 Task: Create a sub task Release to Production / Go Live for the task  Improve the appâ€™s compatibility with different screen sizes and resolutions in the project UltraTech , assign it to team member softage.8@softage.net and update the status of the sub task to  Completed , set the priority of the sub task to High.
Action: Mouse moved to (58, 395)
Screenshot: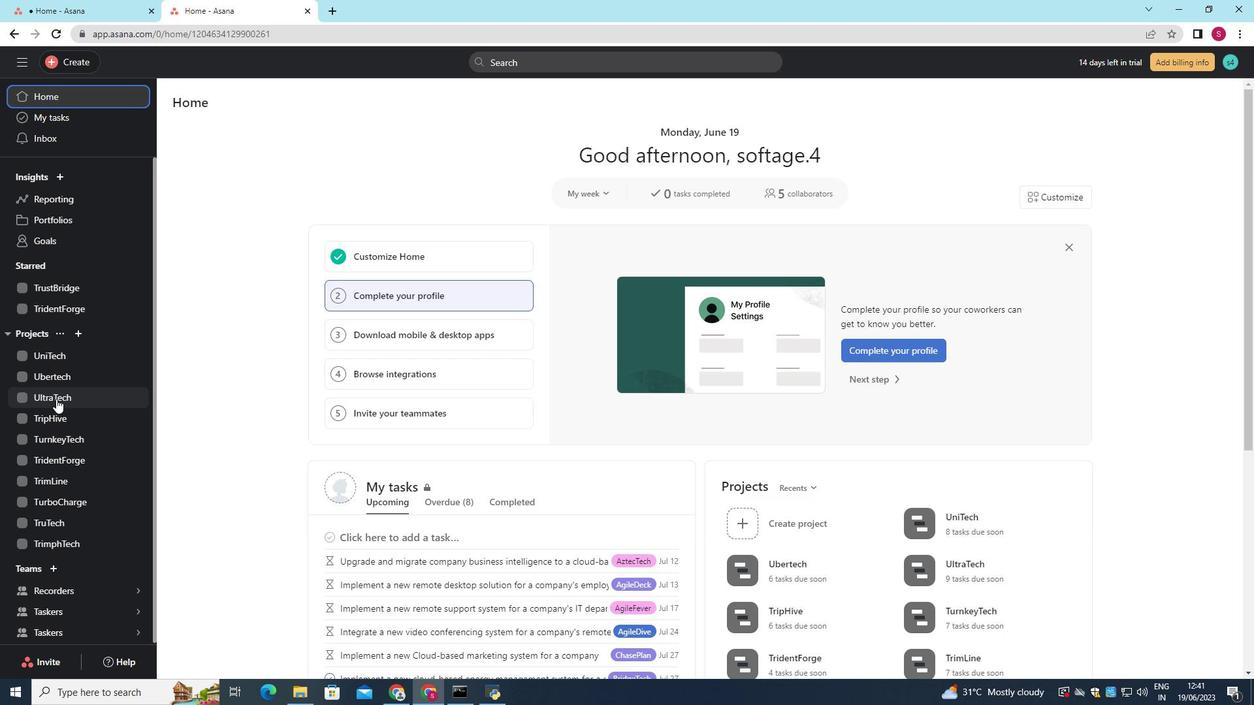 
Action: Mouse pressed left at (58, 395)
Screenshot: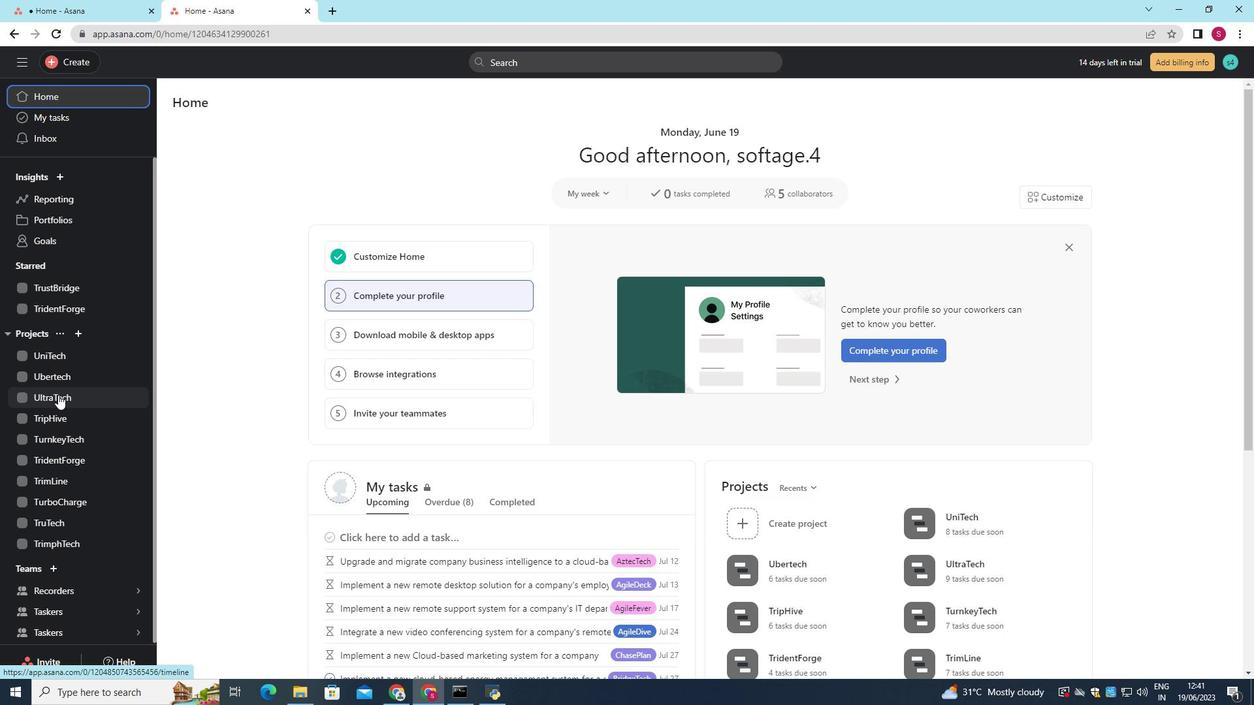 
Action: Mouse moved to (496, 338)
Screenshot: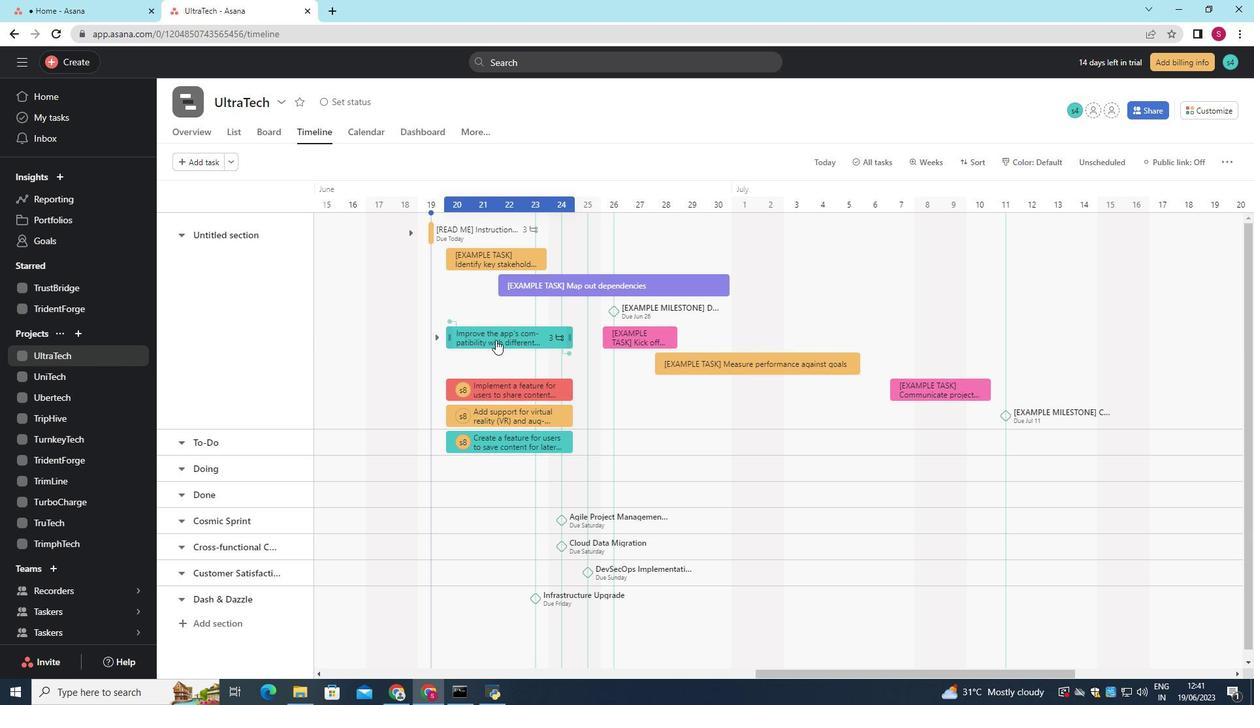 
Action: Mouse pressed left at (496, 338)
Screenshot: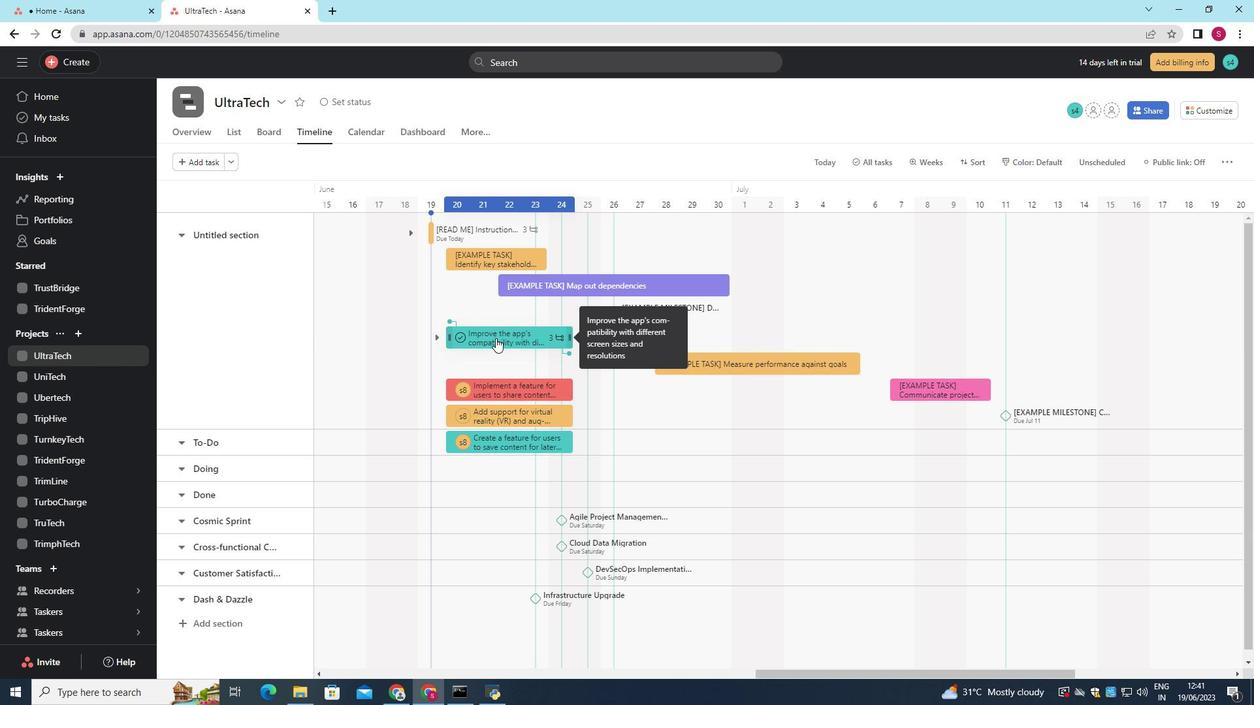 
Action: Mouse moved to (997, 484)
Screenshot: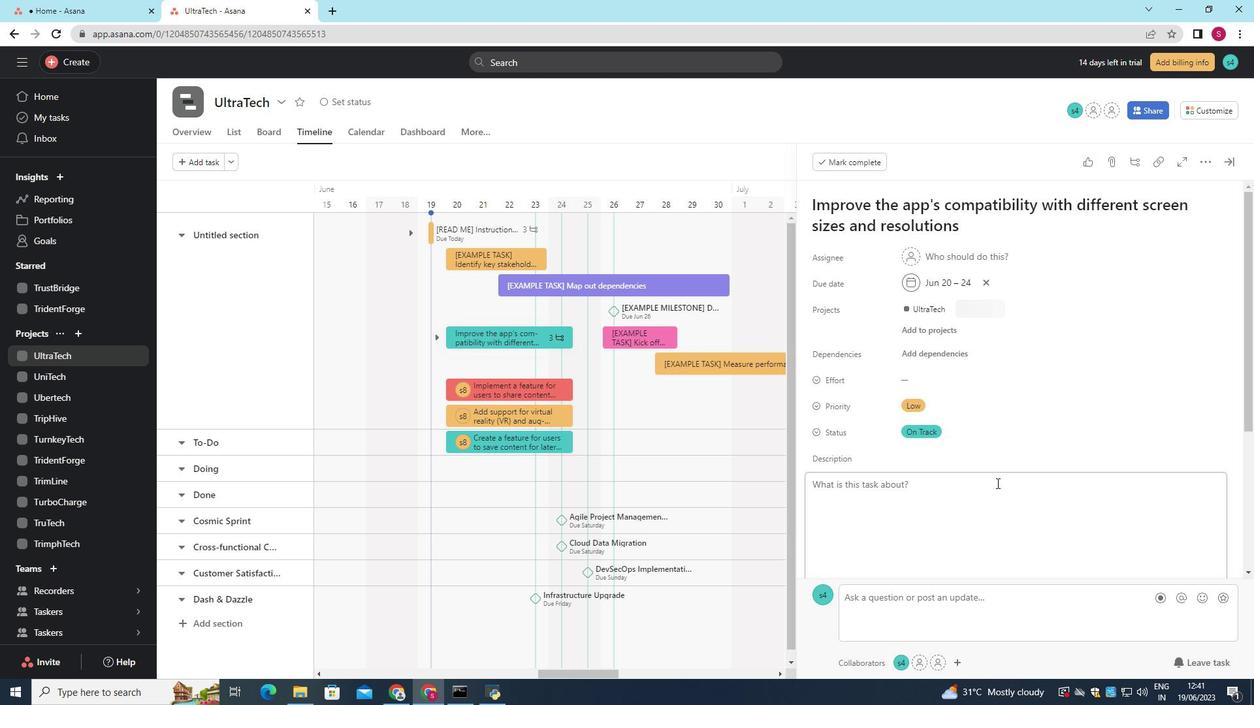 
Action: Mouse scrolled (997, 484) with delta (0, 0)
Screenshot: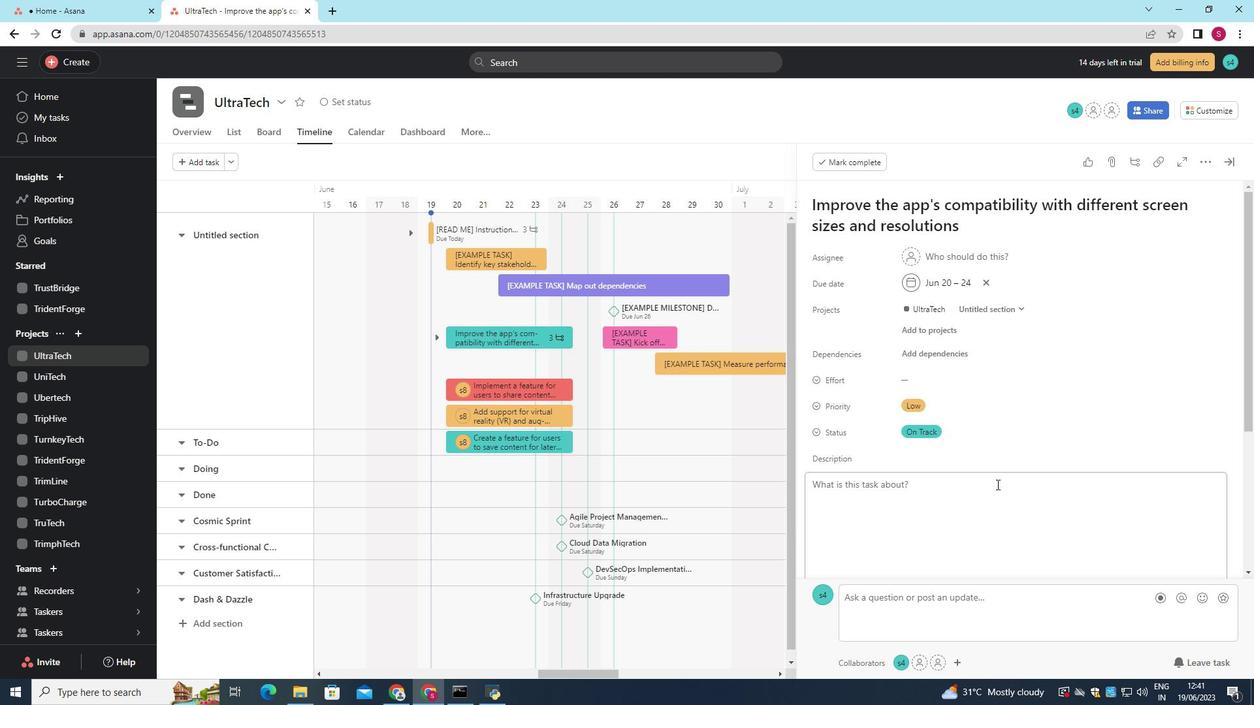 
Action: Mouse scrolled (997, 484) with delta (0, 0)
Screenshot: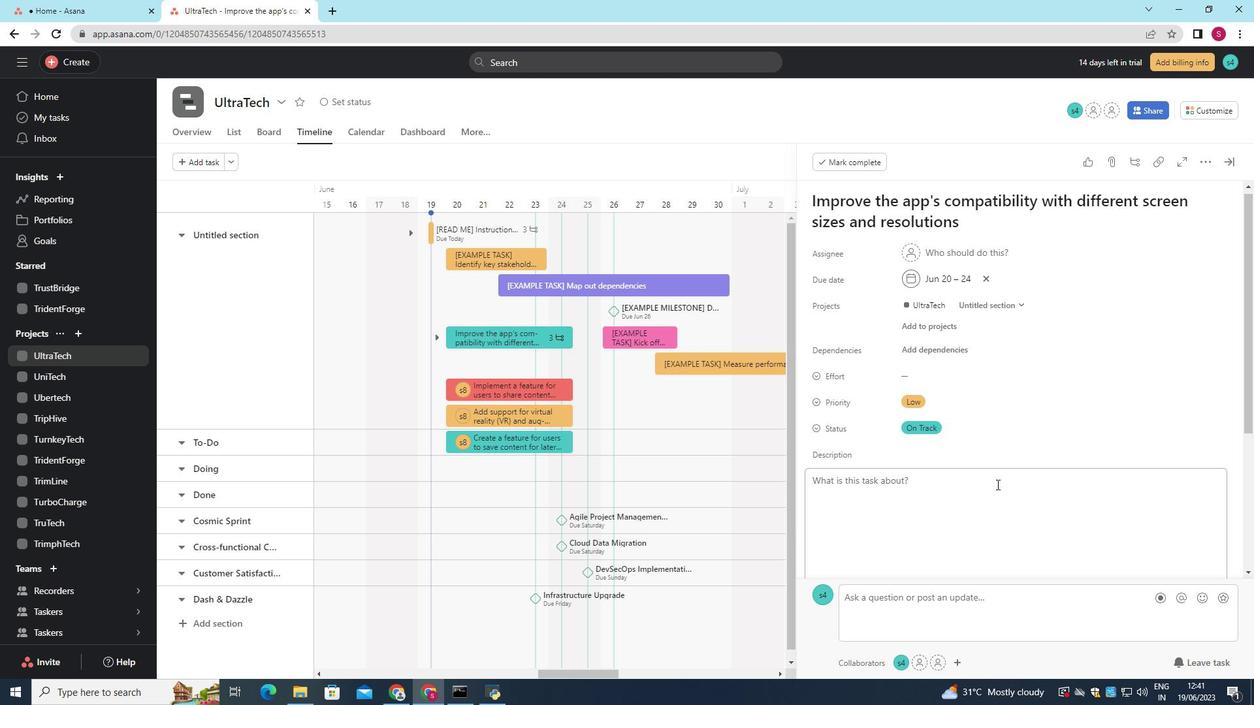 
Action: Mouse moved to (997, 485)
Screenshot: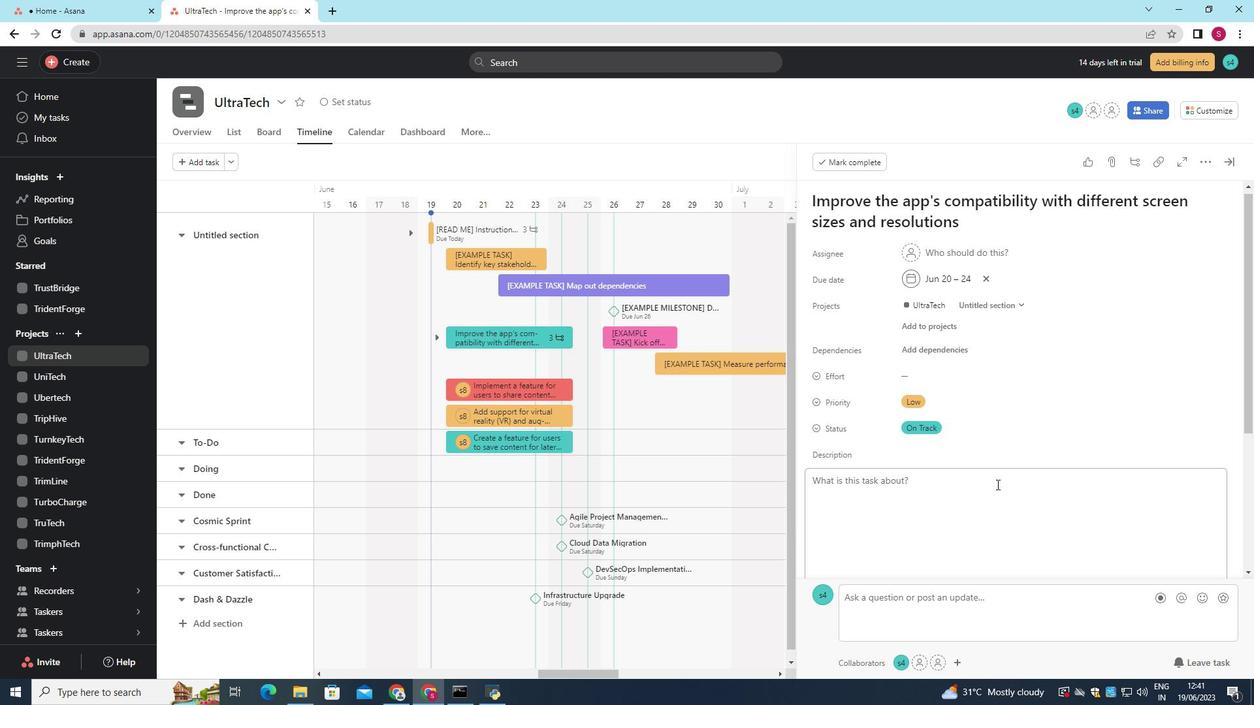 
Action: Mouse scrolled (997, 484) with delta (0, 0)
Screenshot: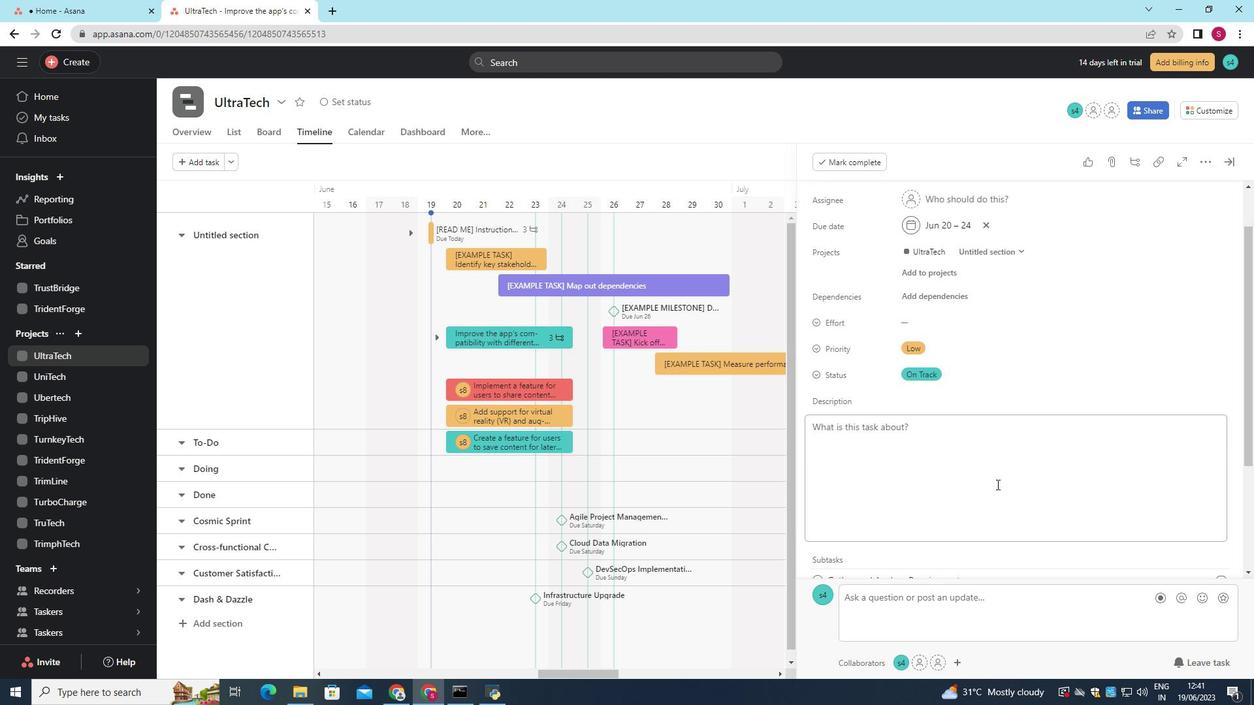 
Action: Mouse scrolled (997, 484) with delta (0, 0)
Screenshot: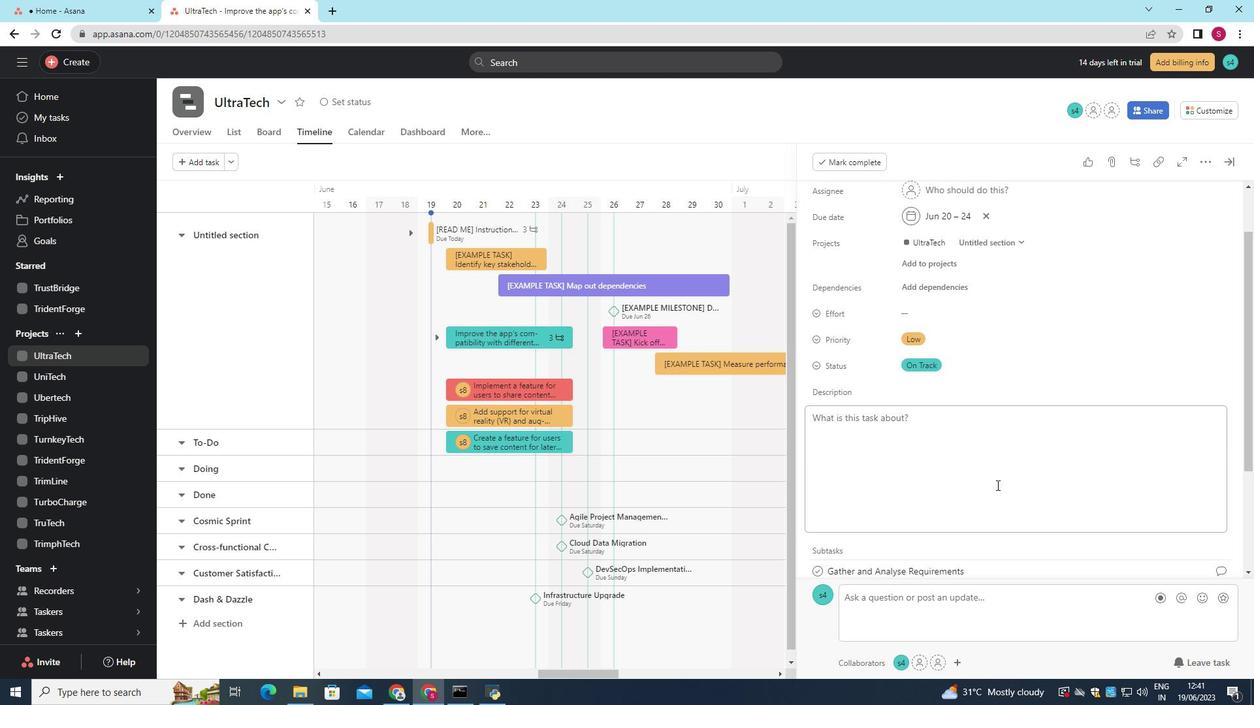 
Action: Mouse scrolled (997, 484) with delta (0, 0)
Screenshot: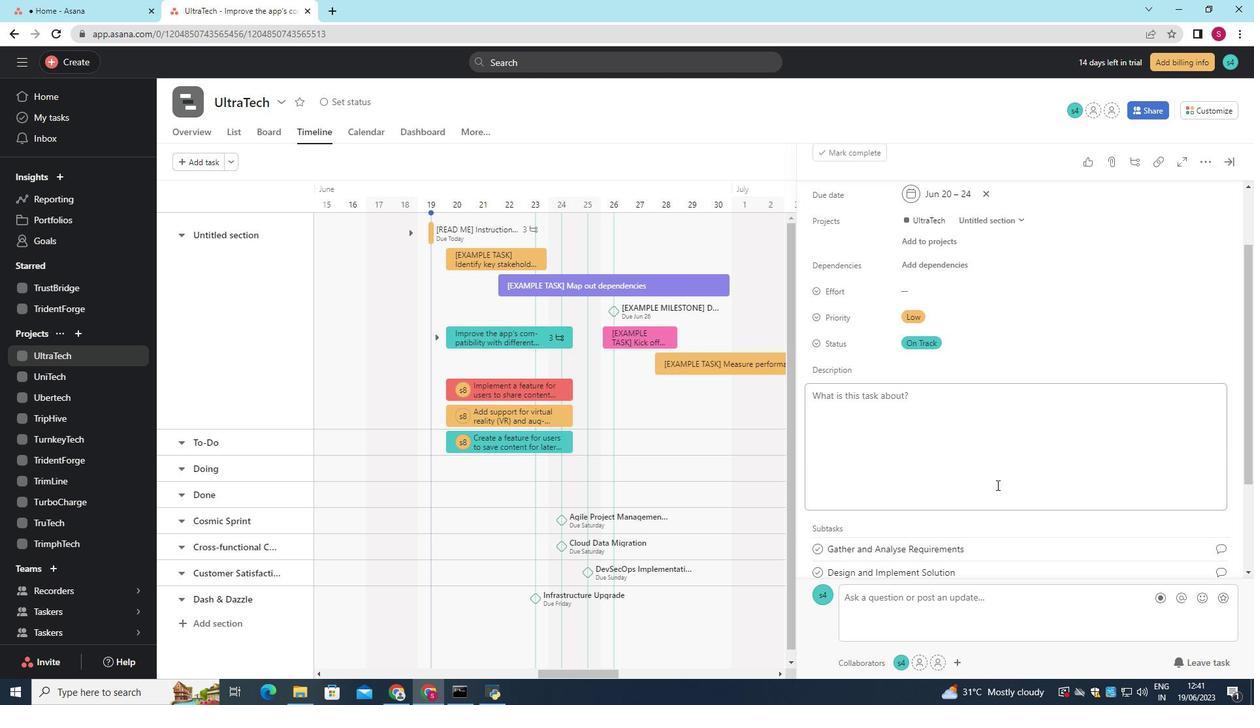 
Action: Mouse moved to (997, 486)
Screenshot: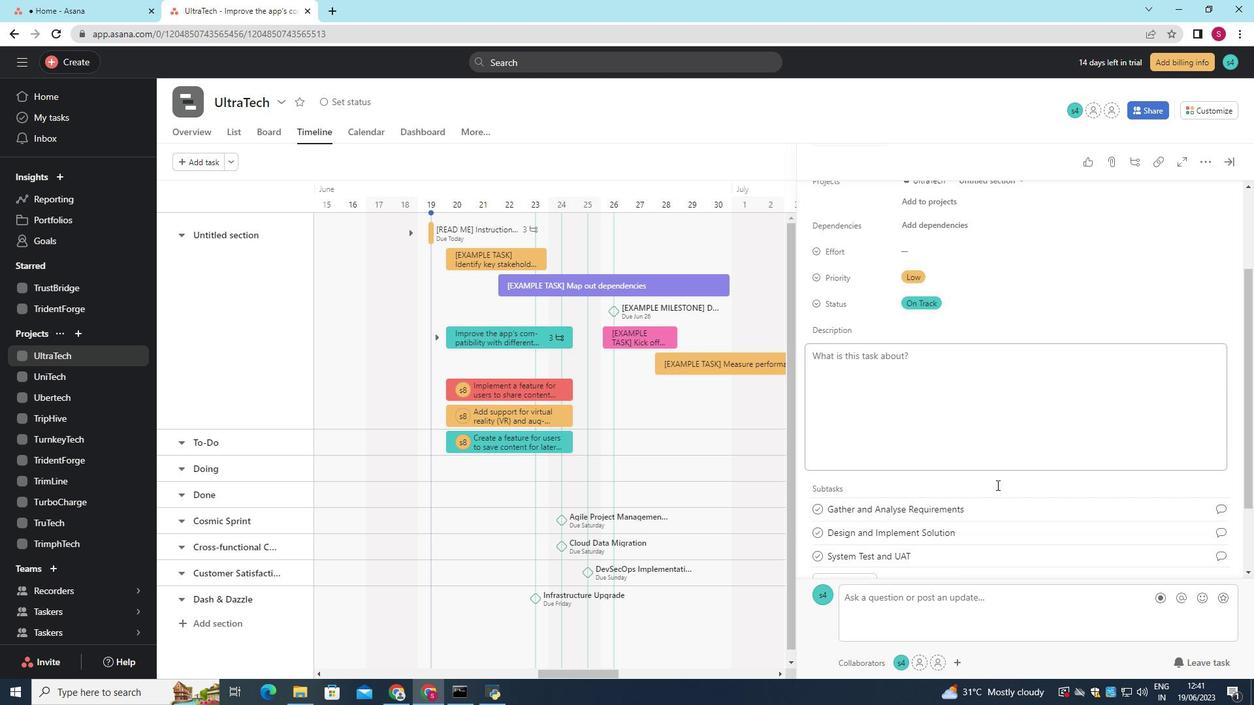 
Action: Mouse scrolled (997, 485) with delta (0, 0)
Screenshot: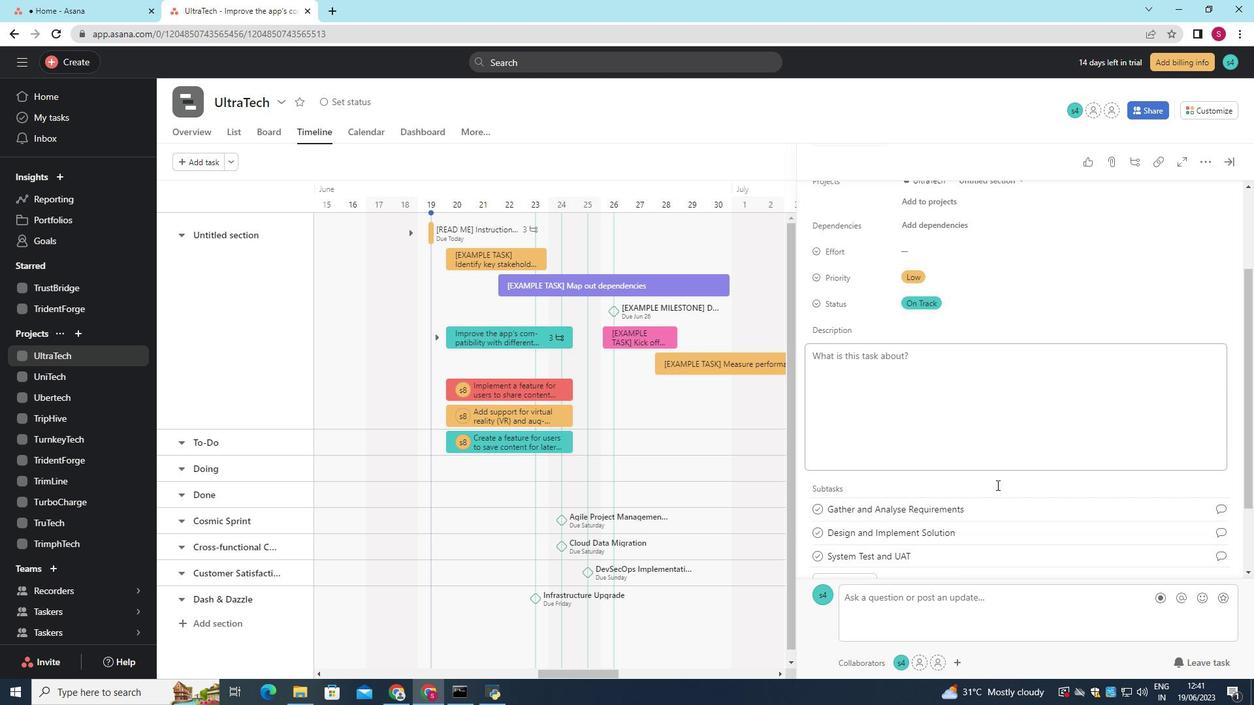 
Action: Mouse moved to (858, 483)
Screenshot: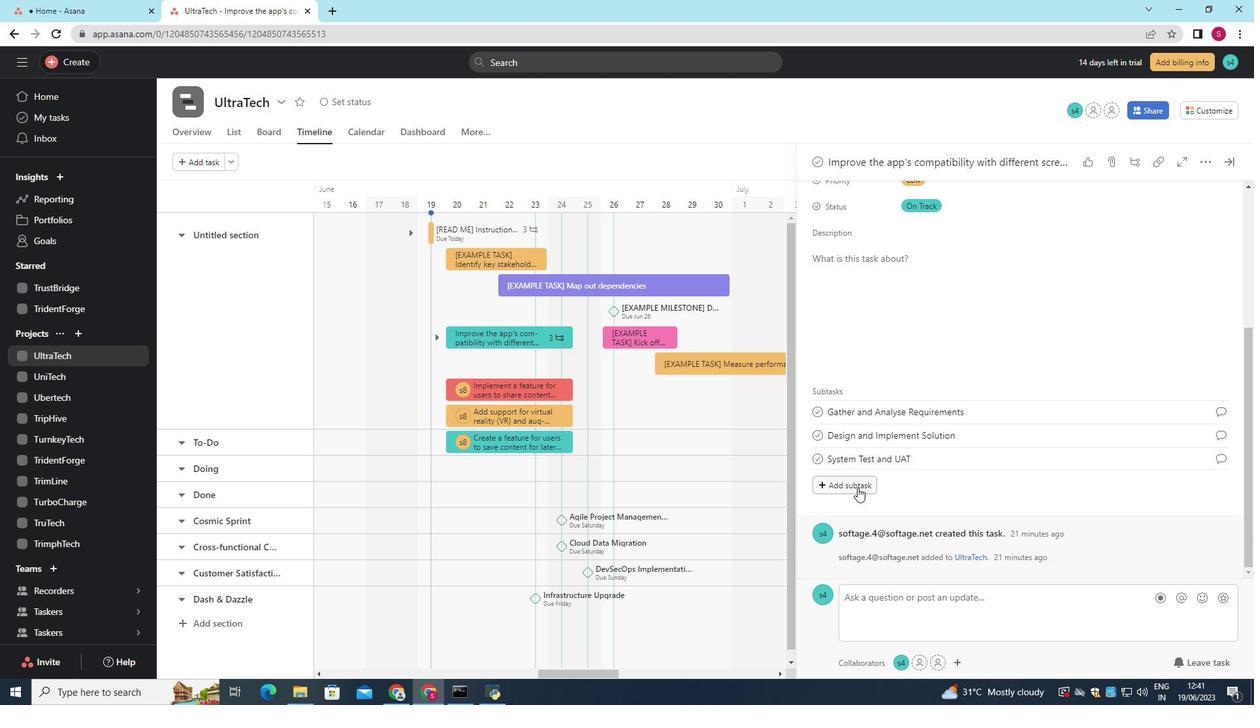 
Action: Mouse pressed left at (858, 483)
Screenshot: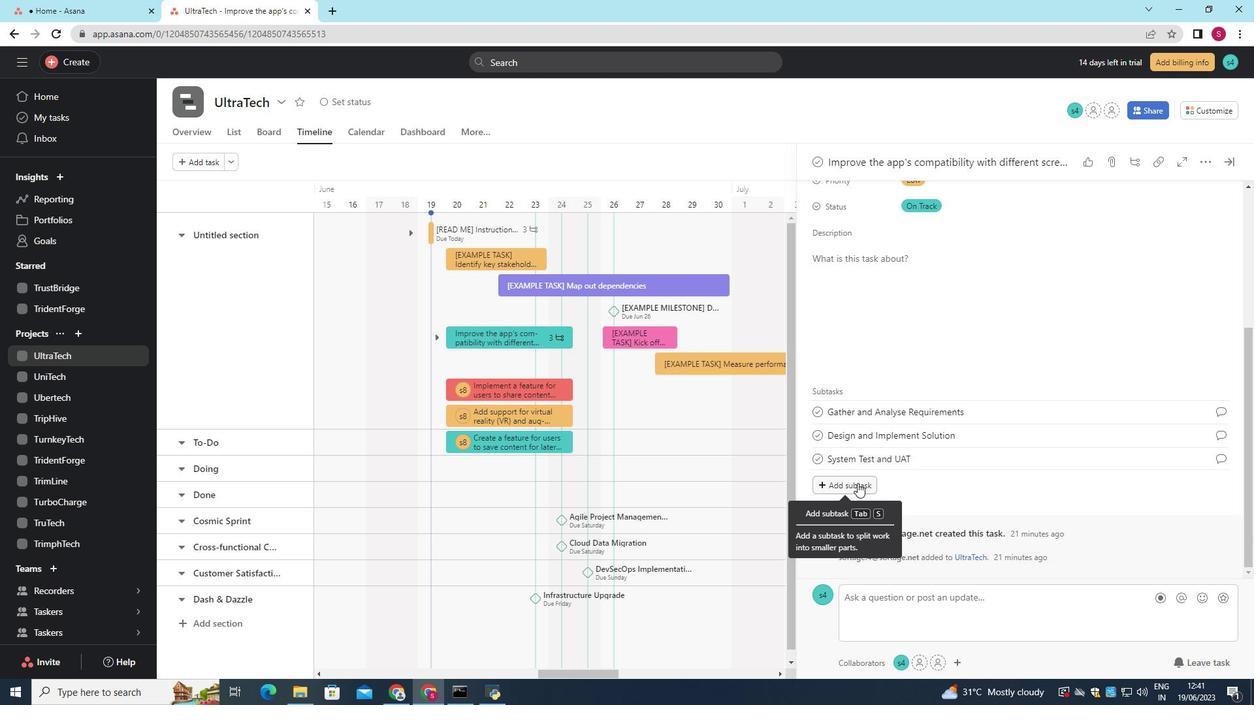 
Action: Mouse moved to (836, 497)
Screenshot: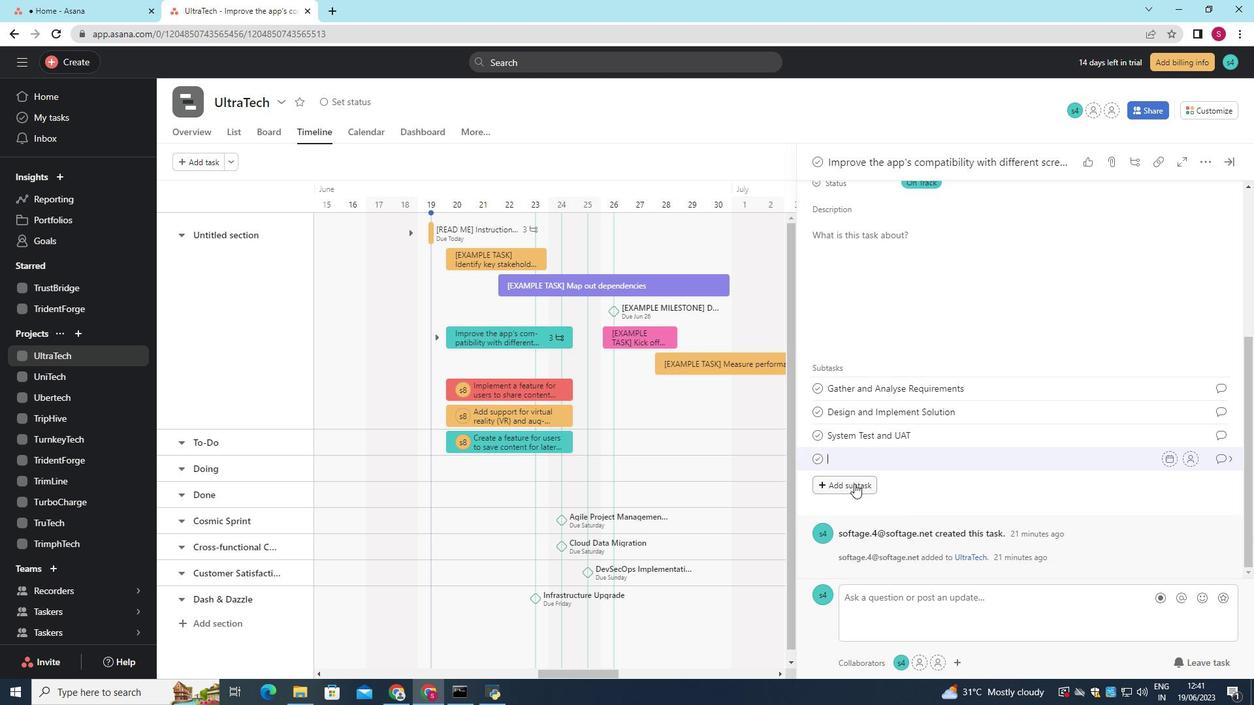 
Action: Key pressed <Key.shift>Release<Key.space>to<Key.space><Key.shift>Production<Key.space>/<Key.space><Key.shift>Go<Key.space><Key.shift>Live
Screenshot: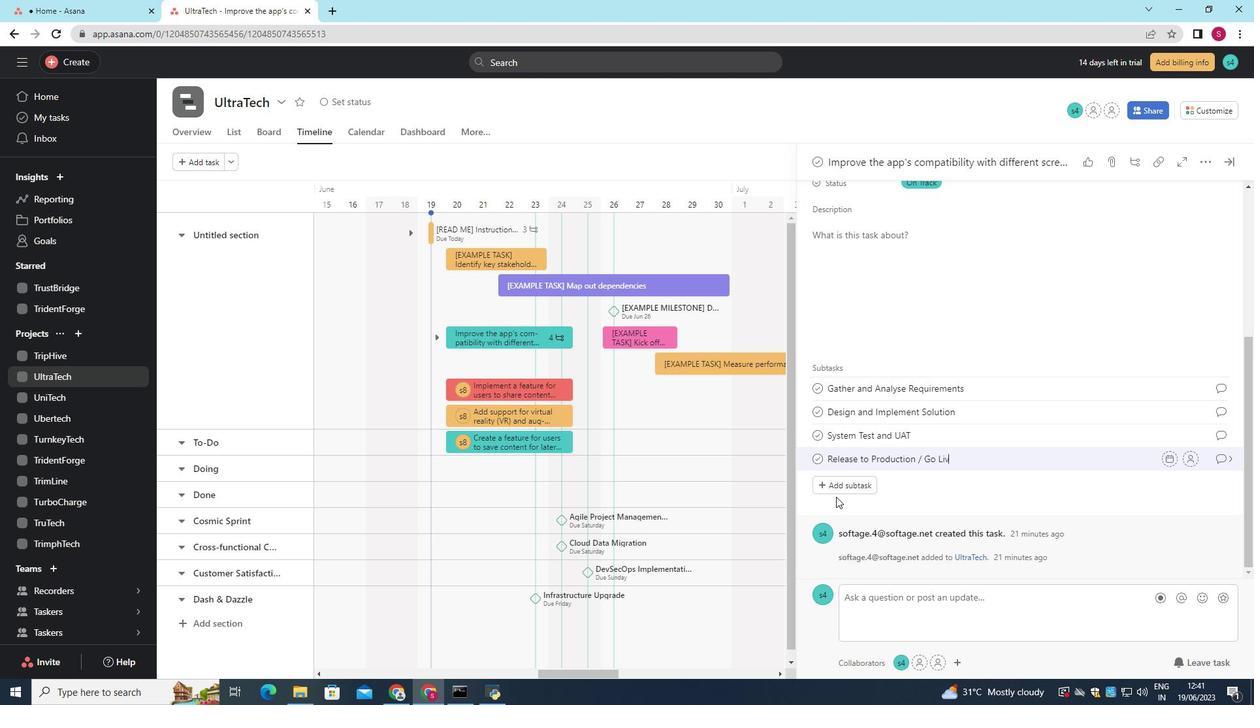 
Action: Mouse moved to (1188, 462)
Screenshot: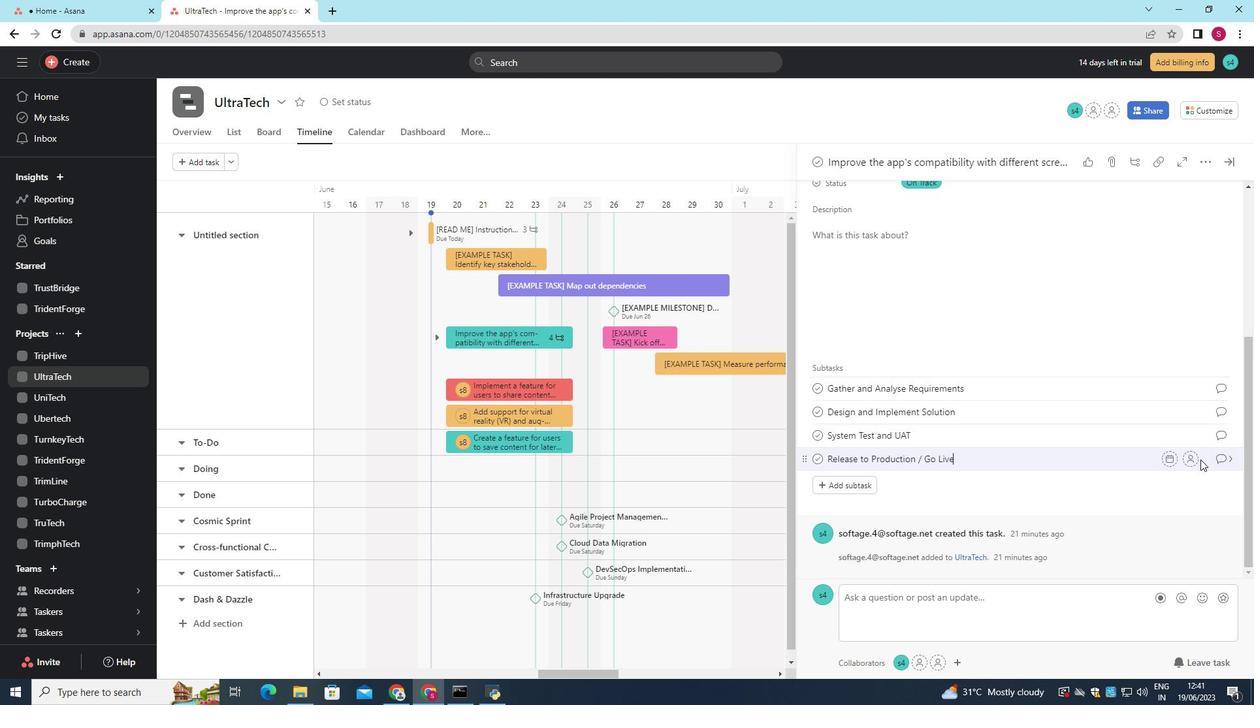
Action: Mouse pressed left at (1188, 462)
Screenshot: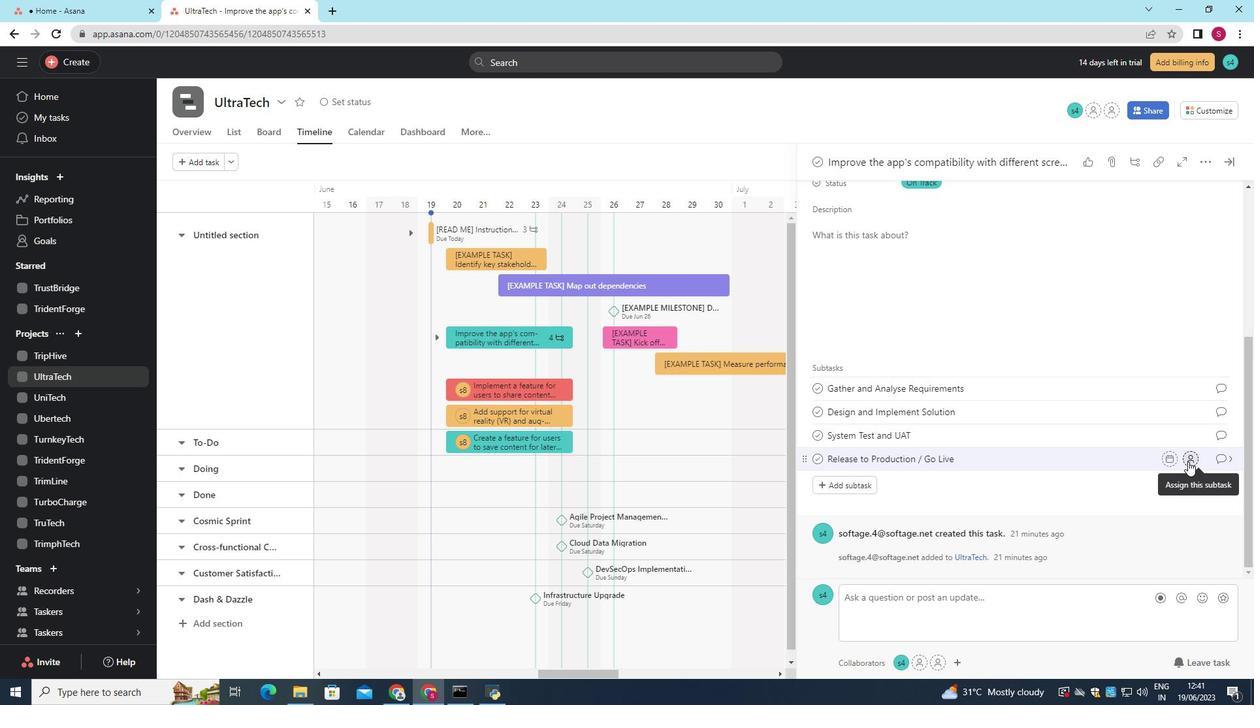 
Action: Key pressed softage.8<Key.shift>@softage.net
Screenshot: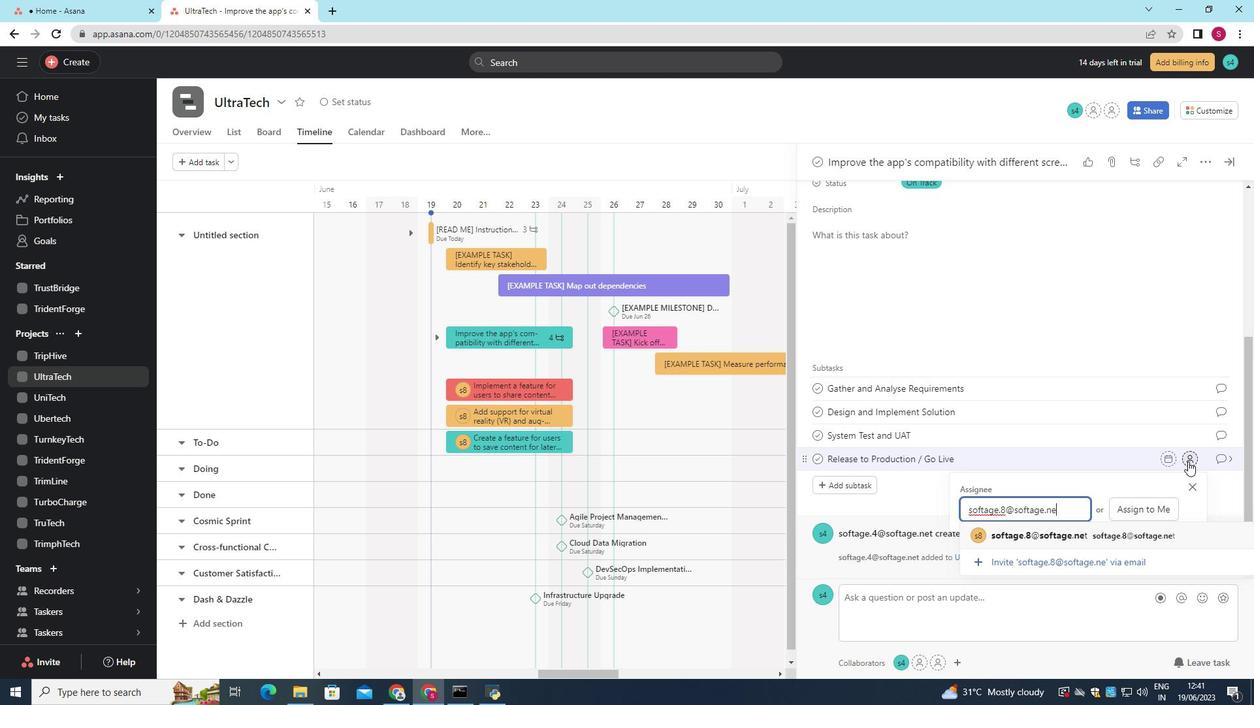 
Action: Mouse moved to (1225, 456)
Screenshot: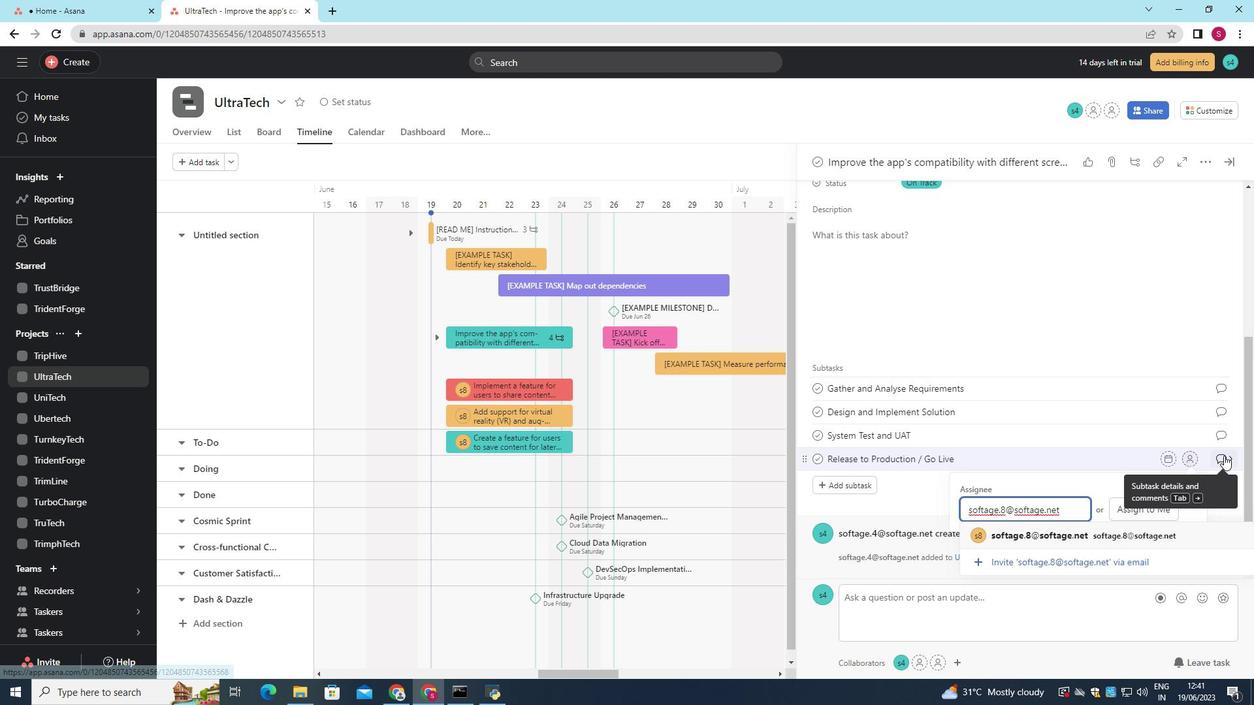 
Action: Mouse pressed left at (1225, 456)
Screenshot: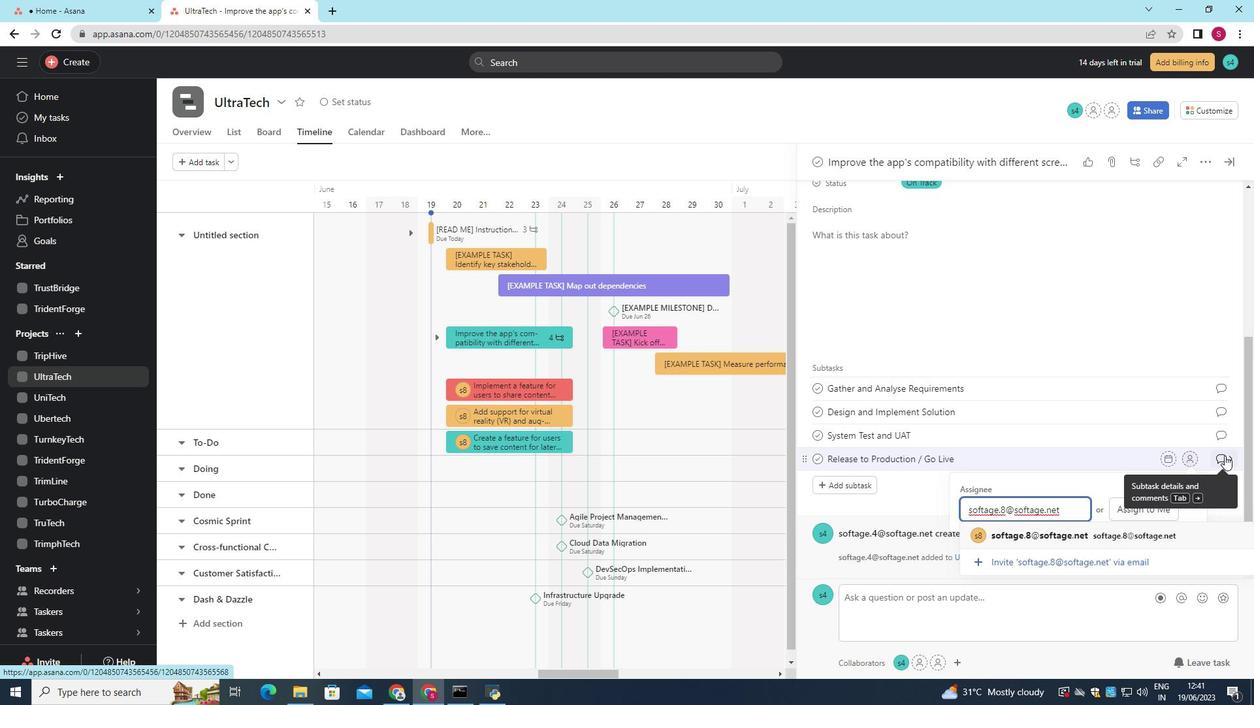 
Action: Mouse moved to (856, 345)
Screenshot: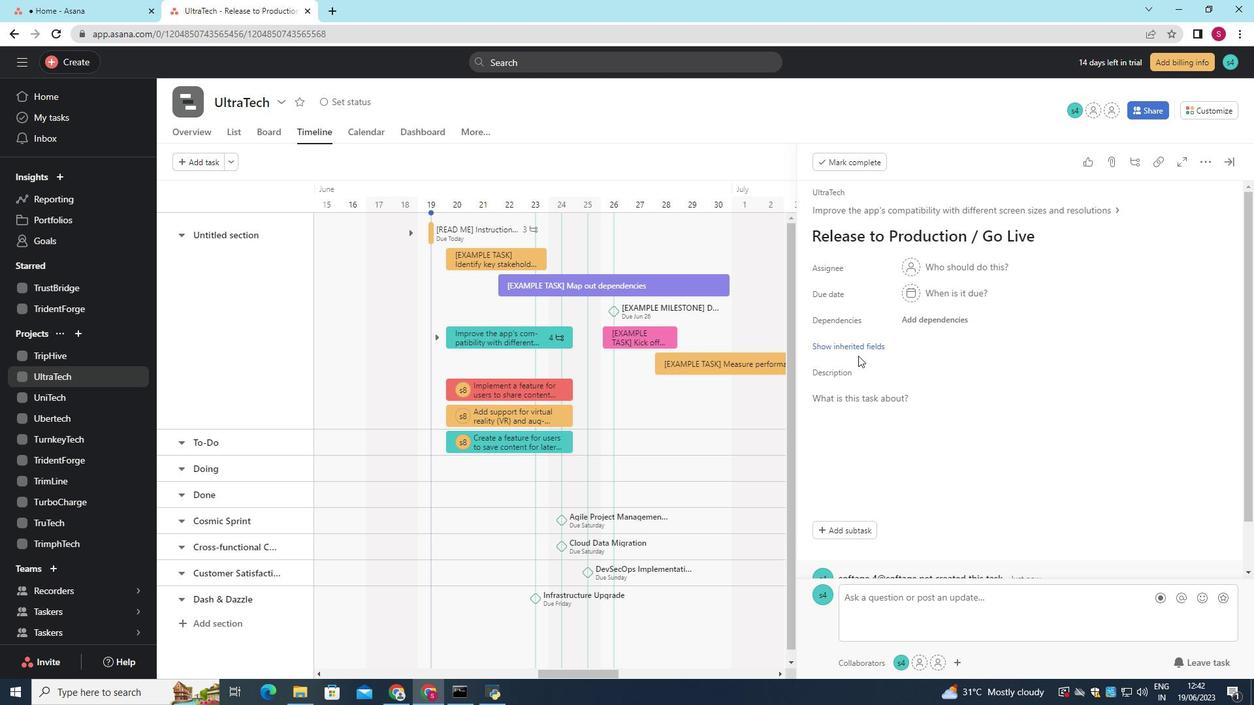 
Action: Mouse pressed left at (856, 345)
Screenshot: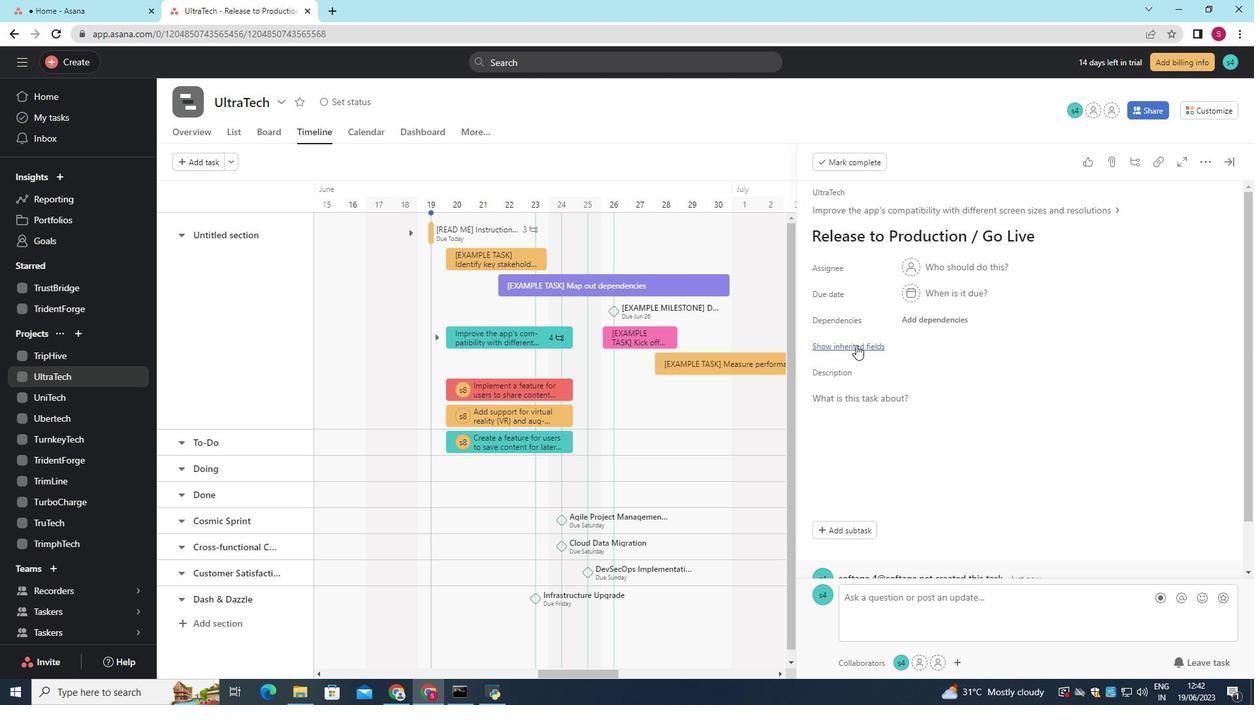 
Action: Mouse moved to (950, 425)
Screenshot: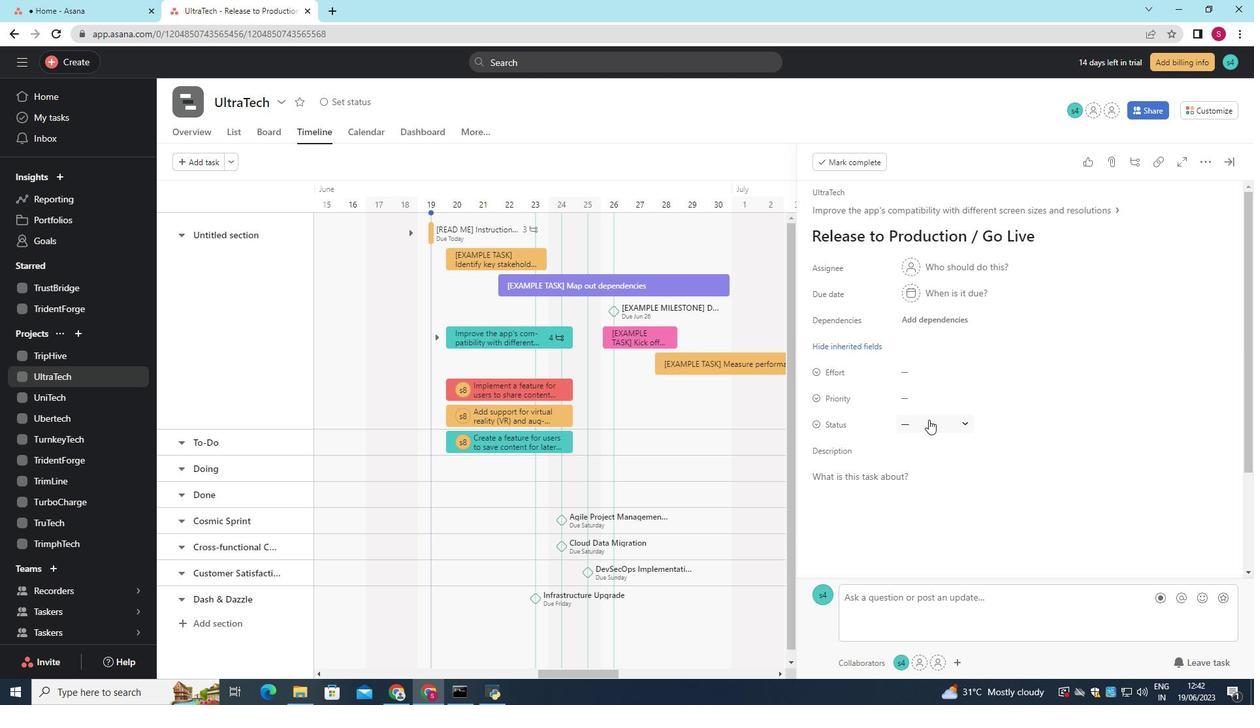 
Action: Mouse pressed left at (950, 425)
Screenshot: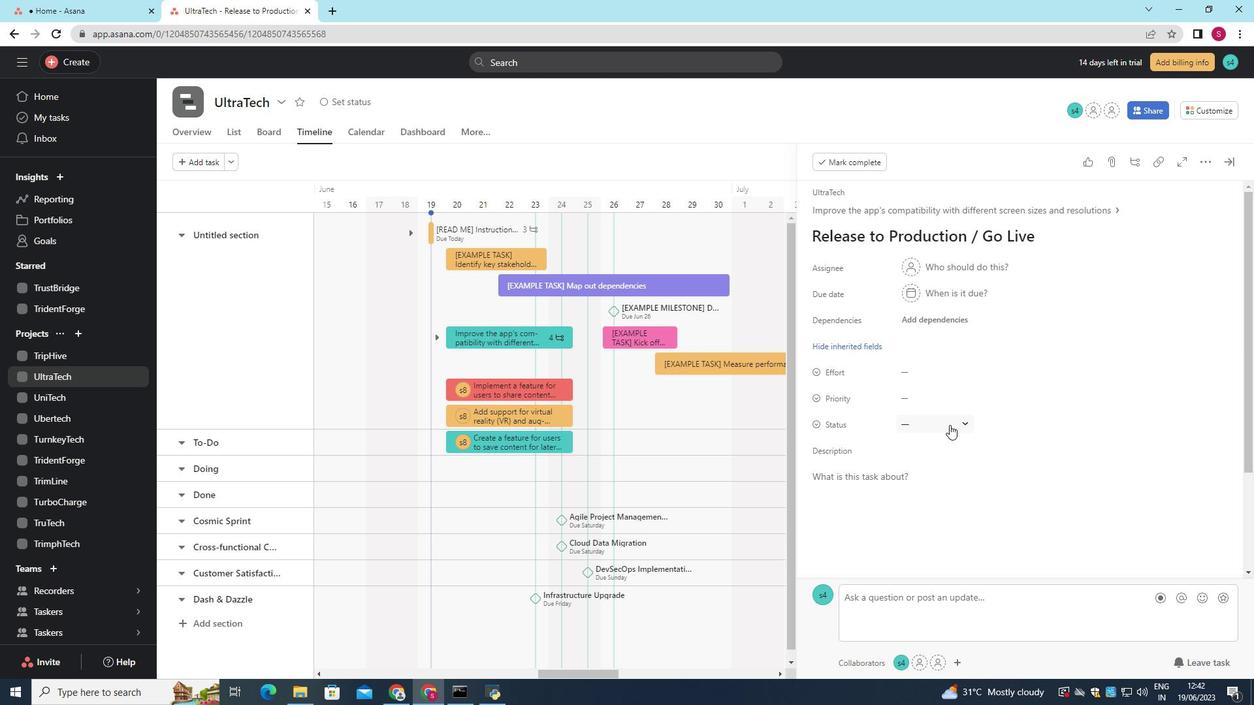 
Action: Mouse moved to (962, 539)
Screenshot: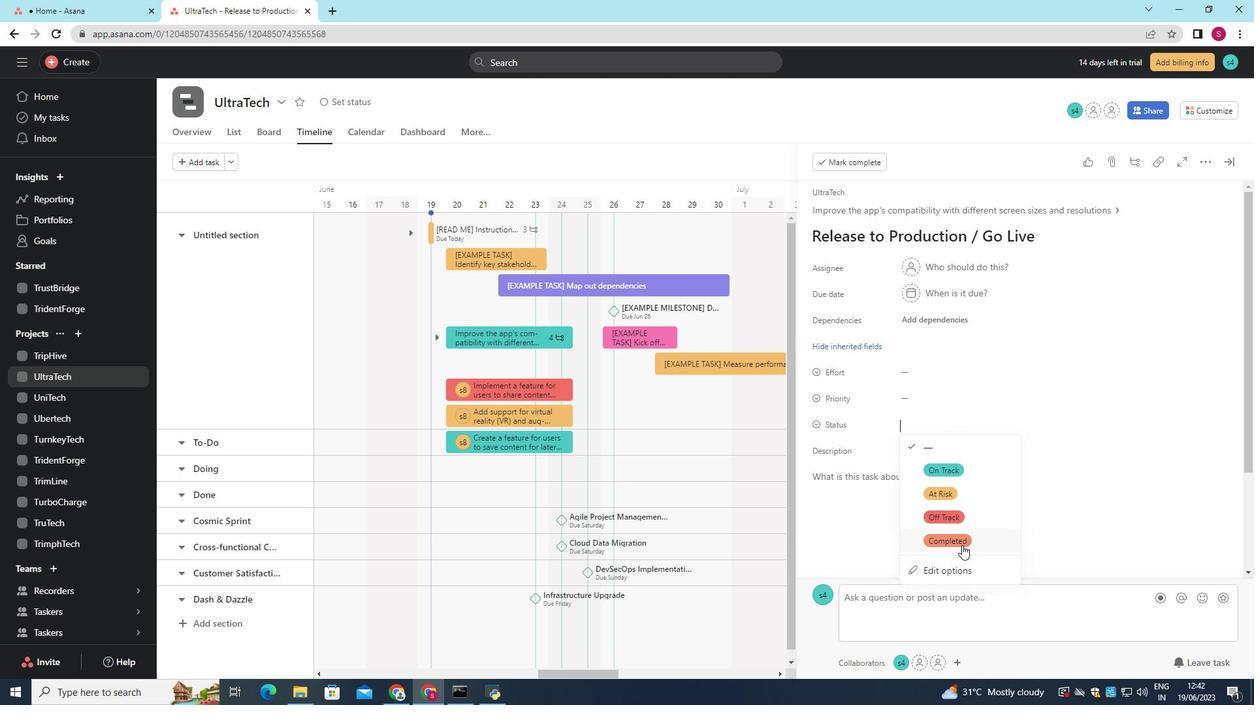 
Action: Mouse pressed left at (962, 539)
Screenshot: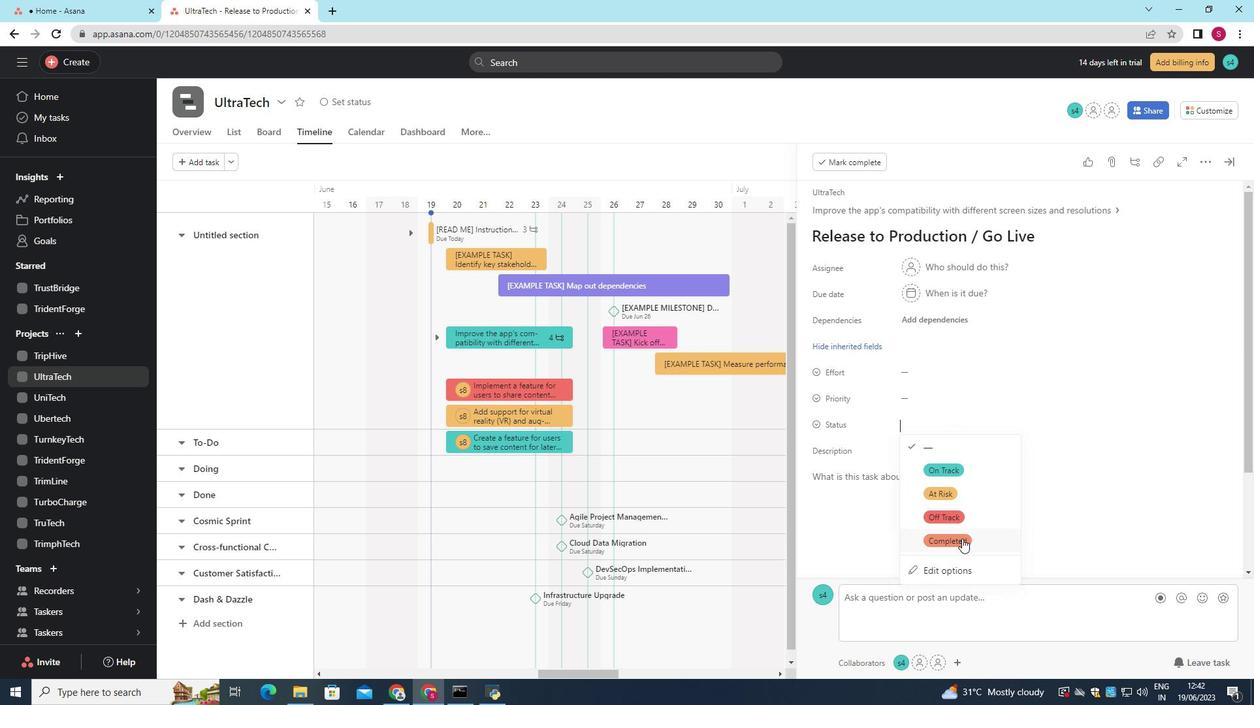 
Action: Mouse moved to (950, 394)
Screenshot: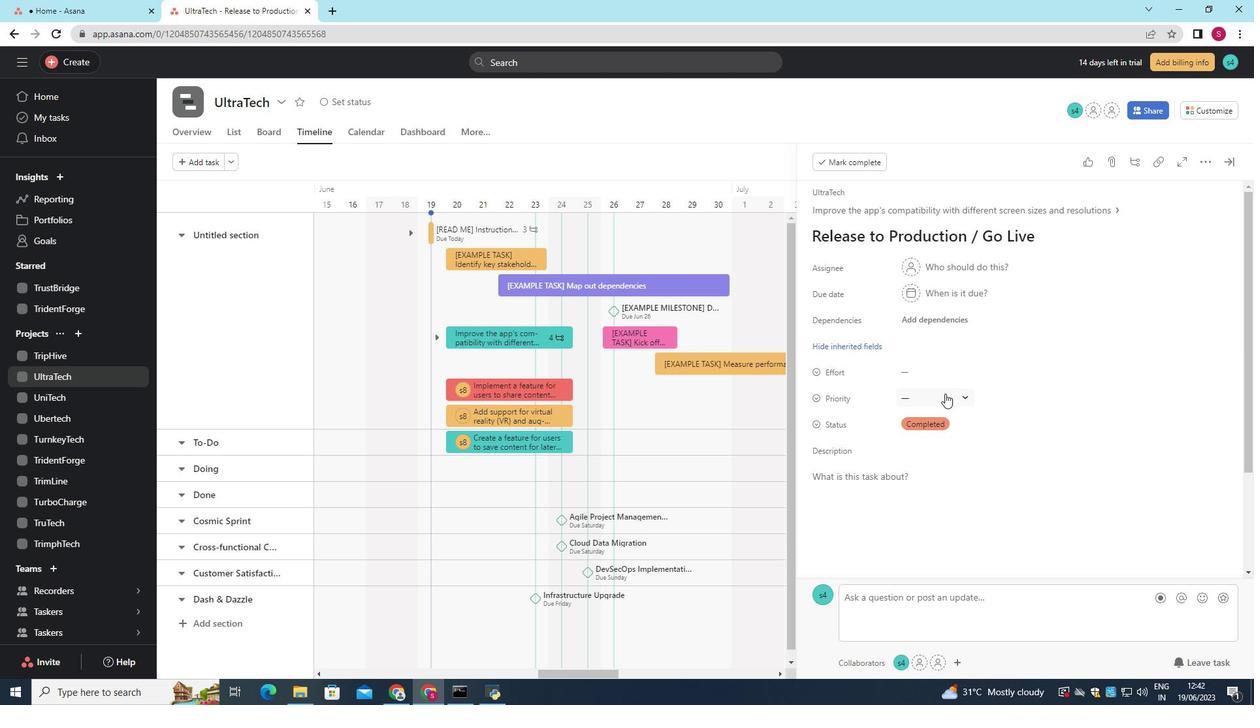
Action: Mouse pressed left at (950, 394)
Screenshot: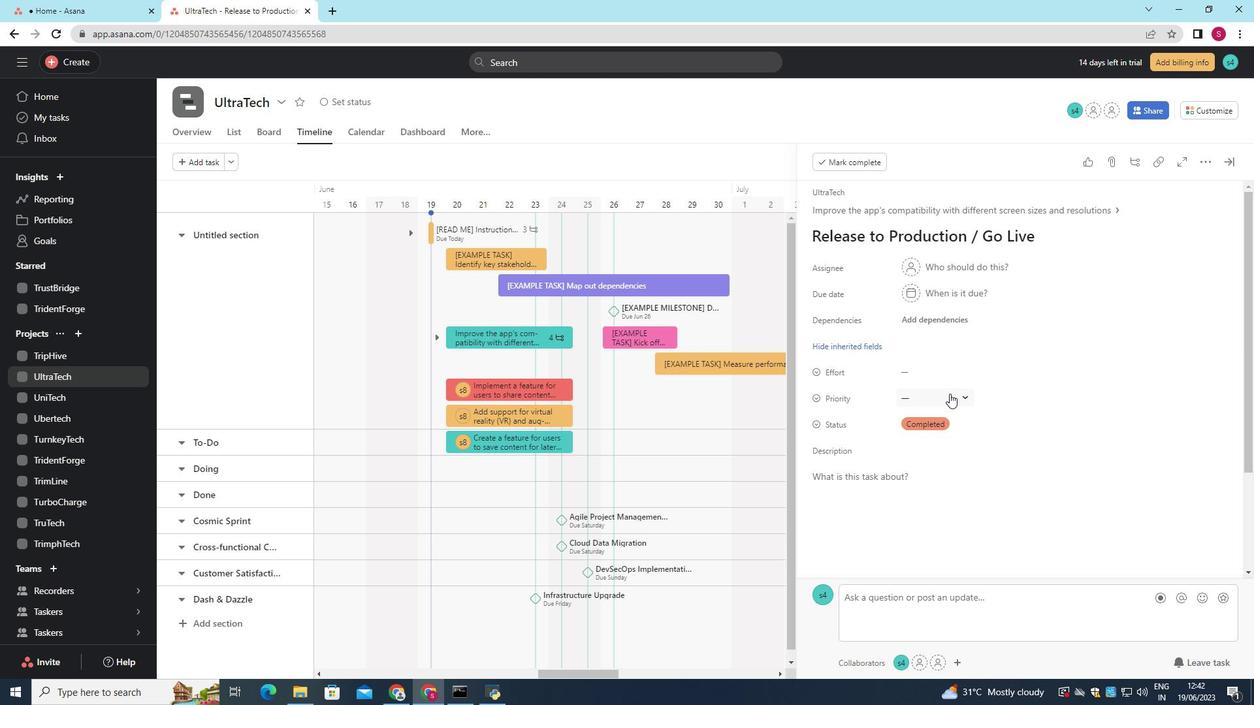
Action: Mouse moved to (939, 439)
Screenshot: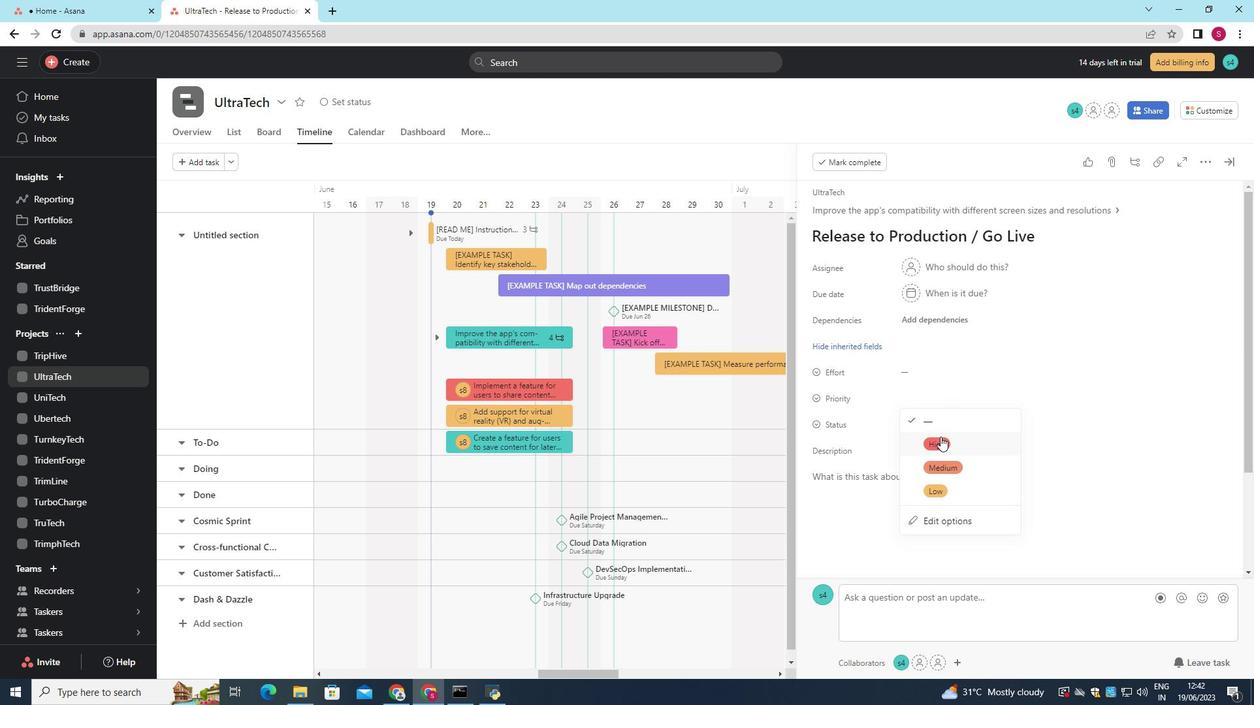
Action: Mouse pressed left at (939, 439)
Screenshot: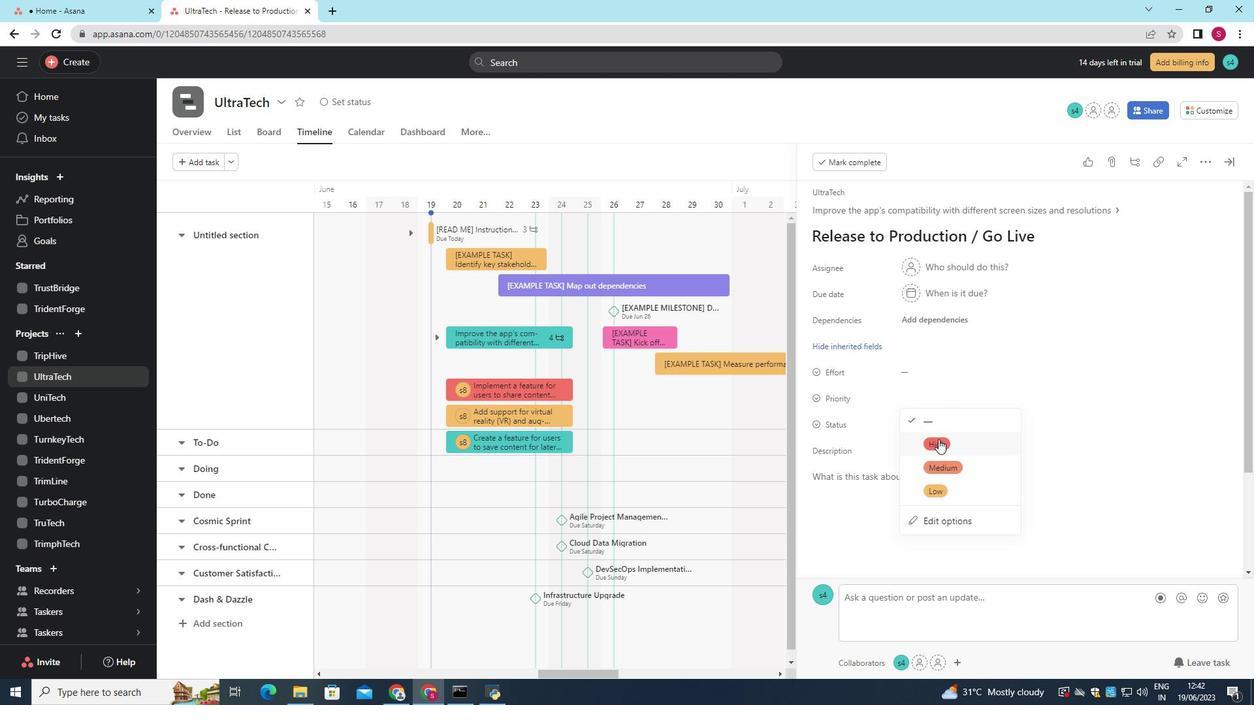 
